 Task: Add Bachans Specialty Foods Original Japanese Barbecue Sauce to the cart.
Action: Mouse moved to (267, 104)
Screenshot: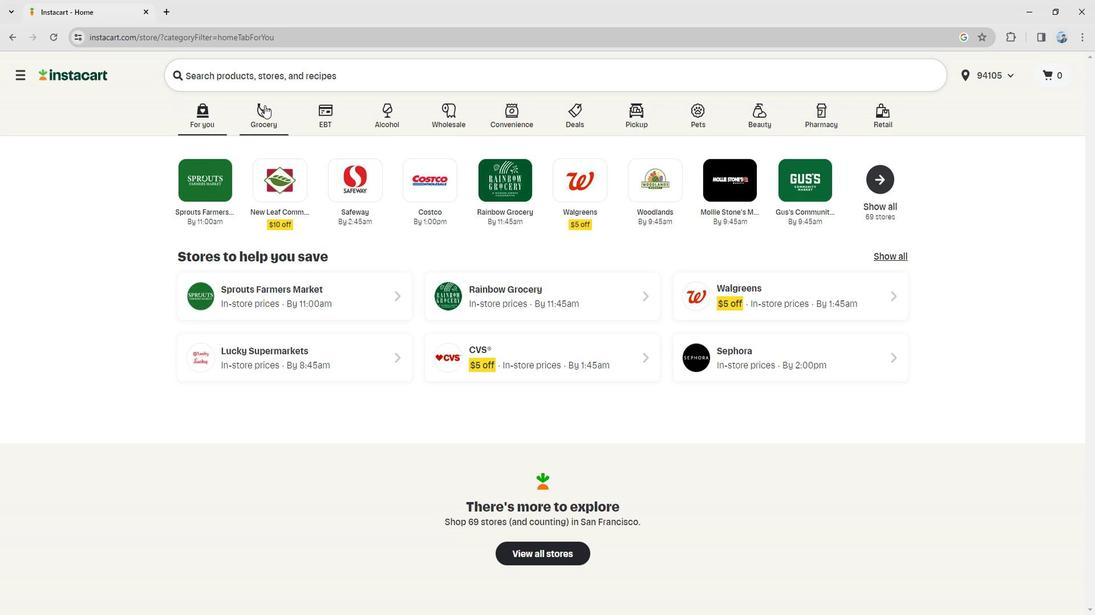 
Action: Mouse pressed left at (267, 104)
Screenshot: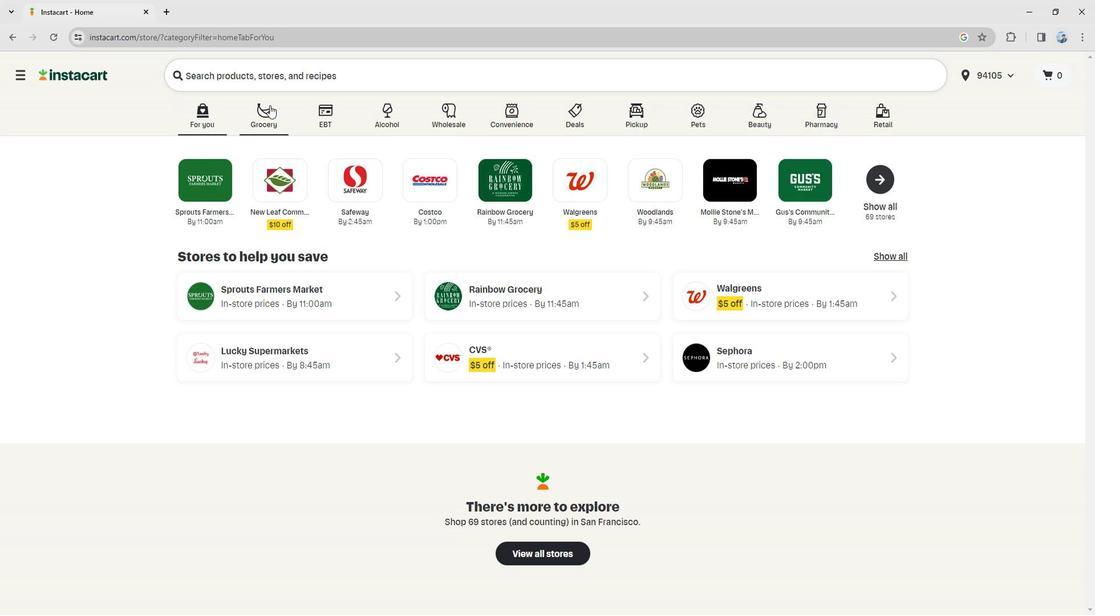 
Action: Mouse moved to (853, 174)
Screenshot: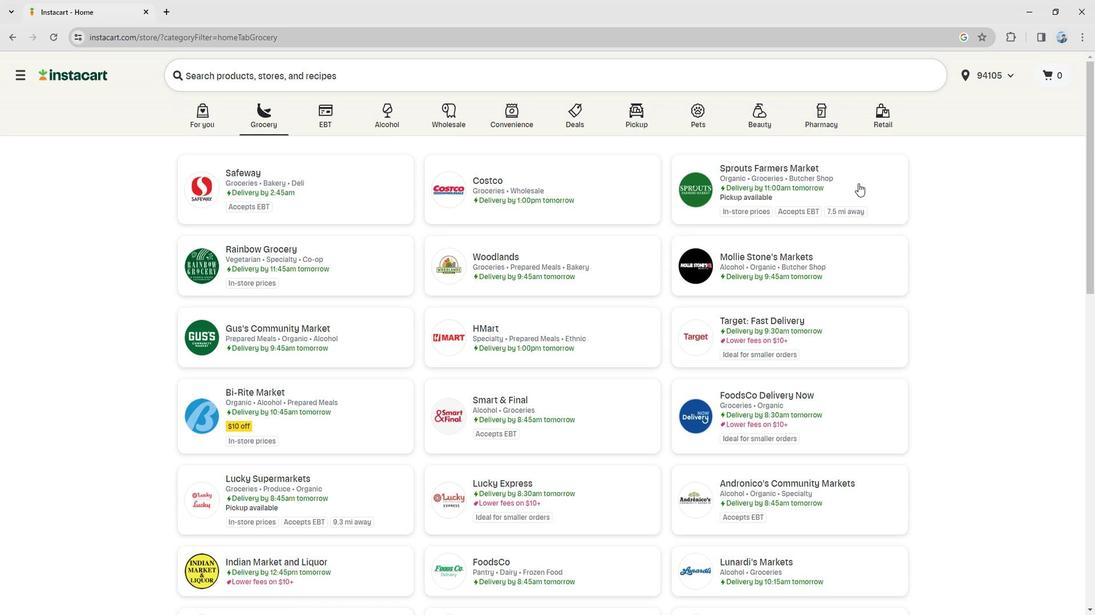 
Action: Mouse pressed left at (853, 174)
Screenshot: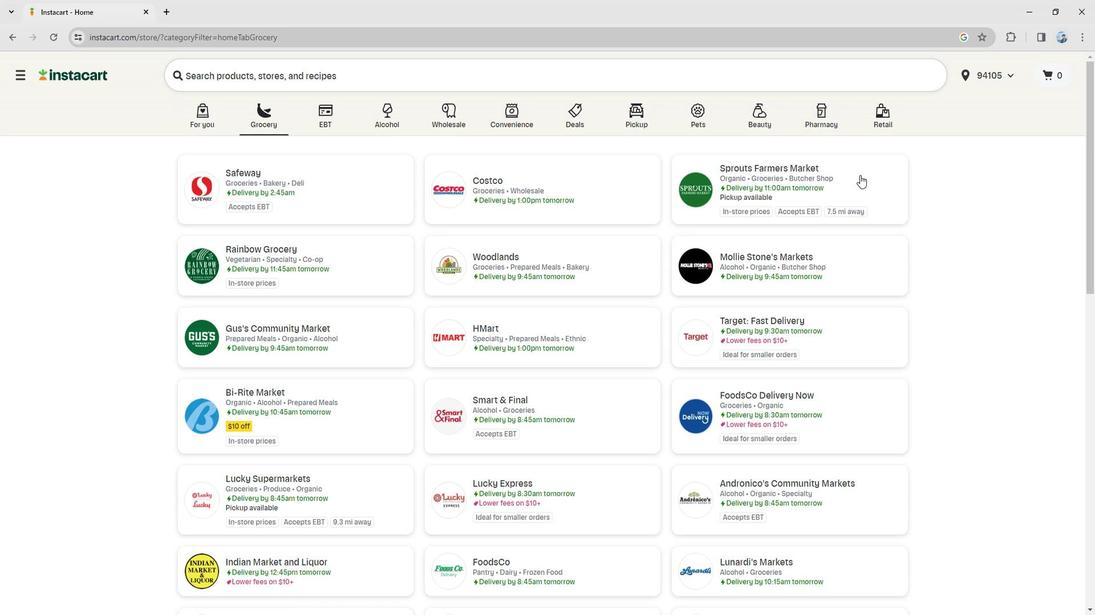 
Action: Mouse moved to (45, 328)
Screenshot: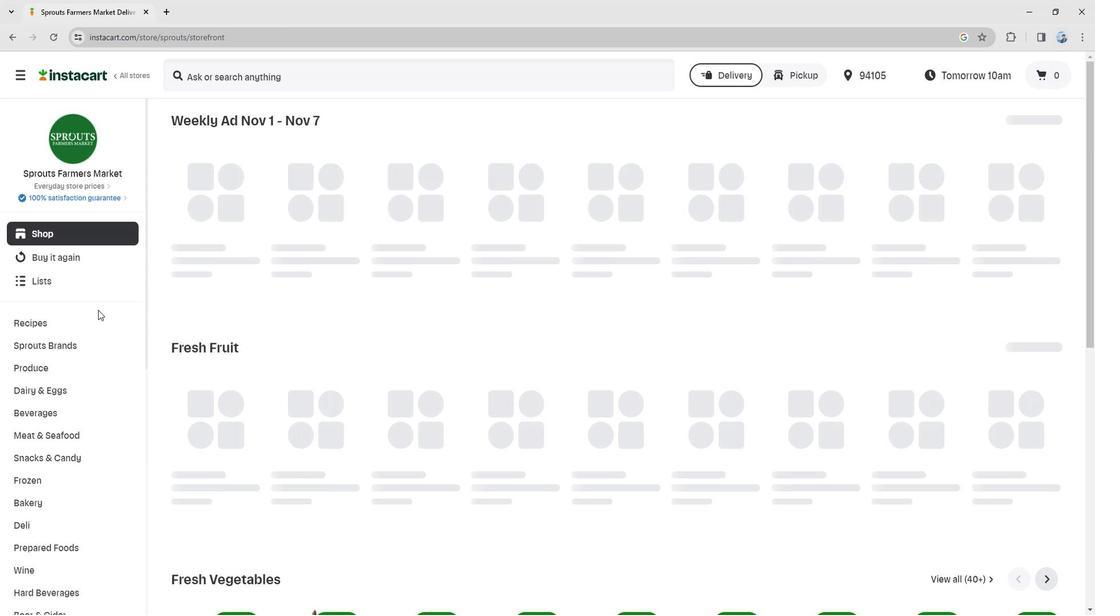 
Action: Mouse scrolled (45, 327) with delta (0, 0)
Screenshot: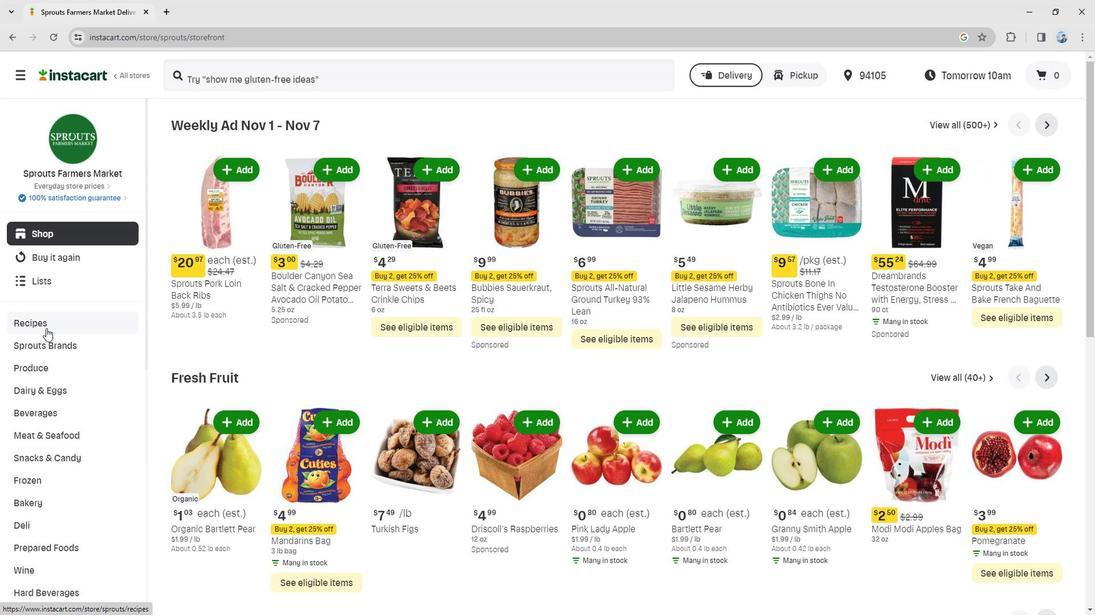 
Action: Mouse scrolled (45, 327) with delta (0, 0)
Screenshot: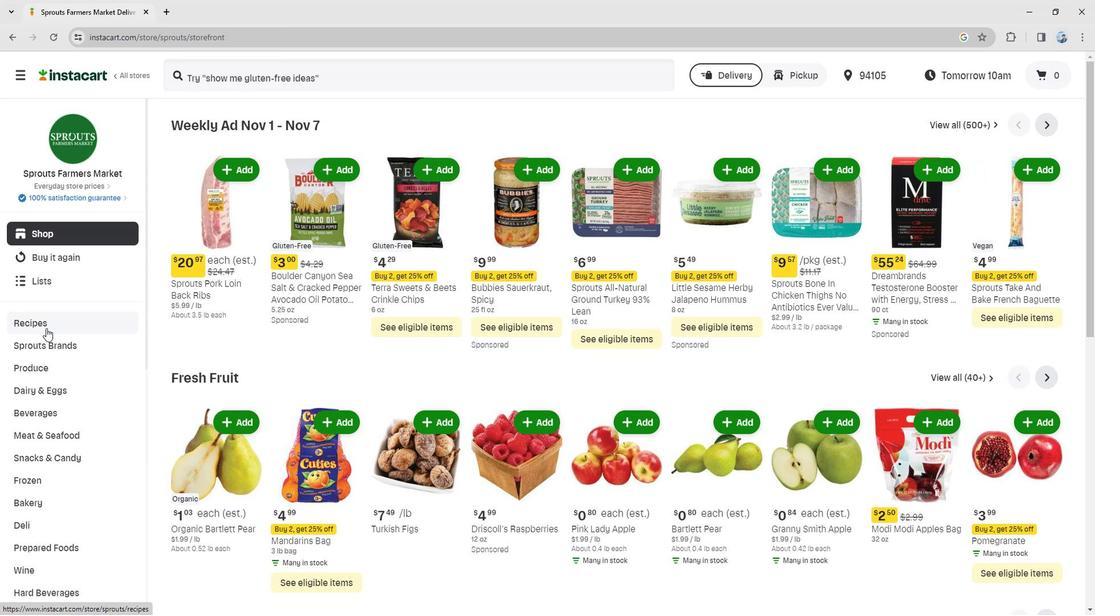 
Action: Mouse scrolled (45, 327) with delta (0, 0)
Screenshot: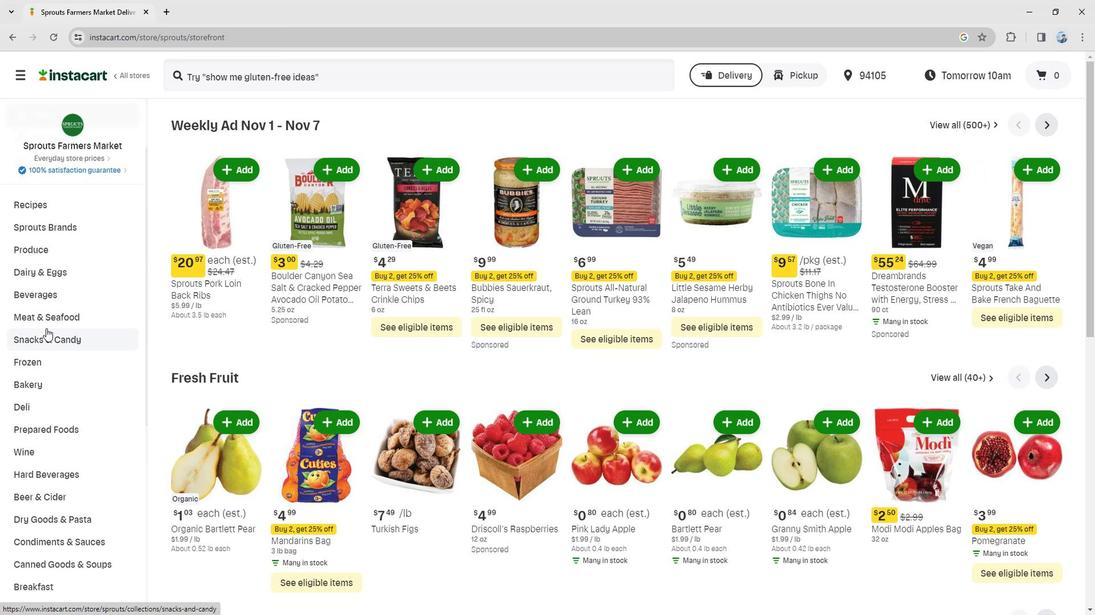 
Action: Mouse scrolled (45, 327) with delta (0, 0)
Screenshot: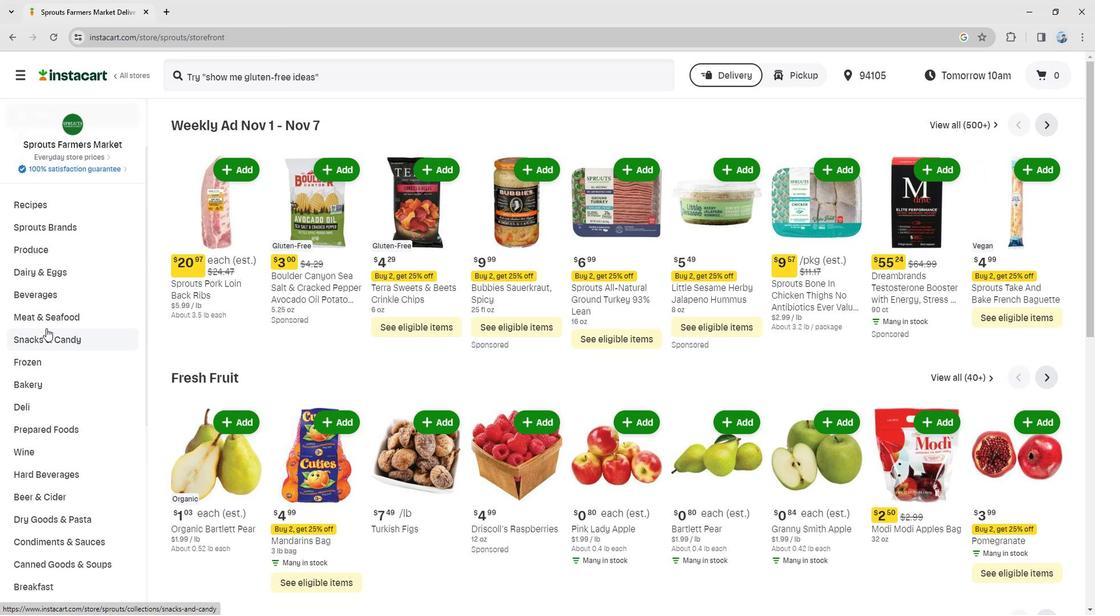 
Action: Mouse moved to (61, 427)
Screenshot: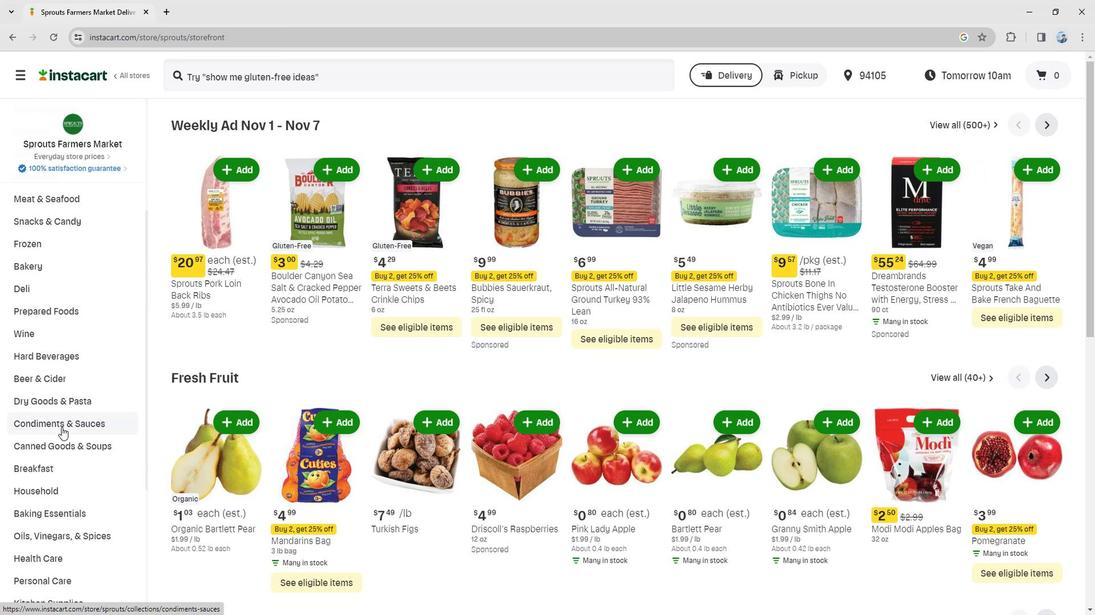
Action: Mouse pressed left at (61, 427)
Screenshot: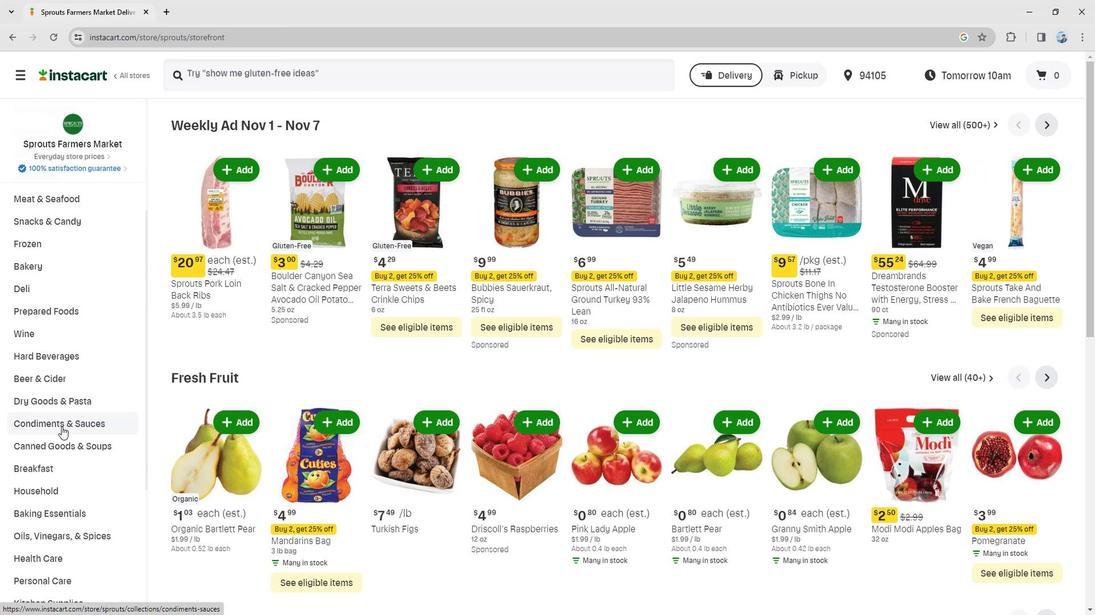 
Action: Mouse moved to (60, 426)
Screenshot: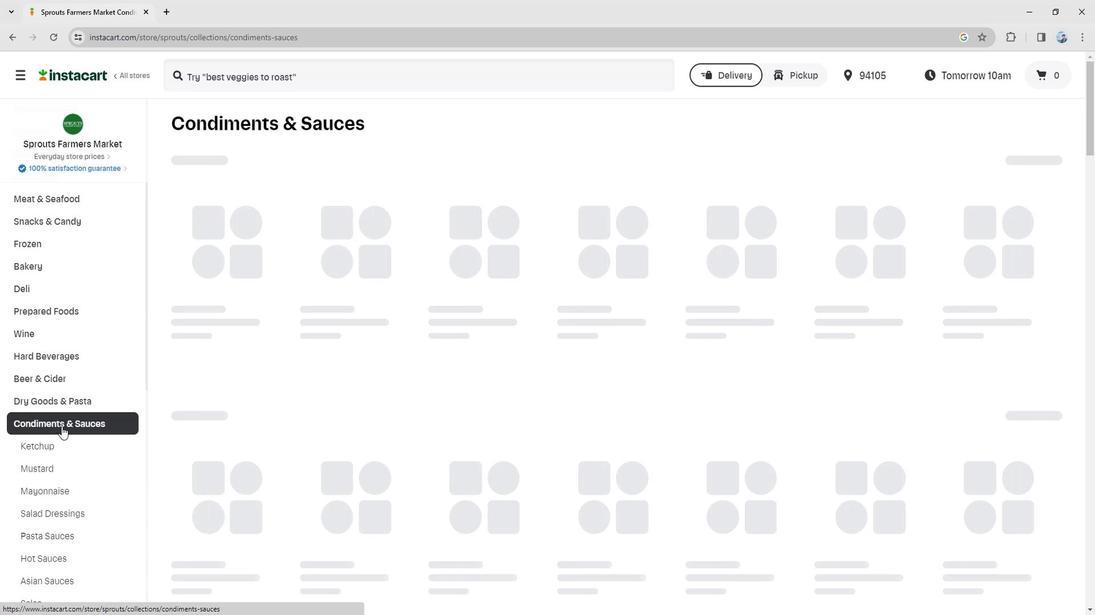 
Action: Mouse scrolled (60, 426) with delta (0, 0)
Screenshot: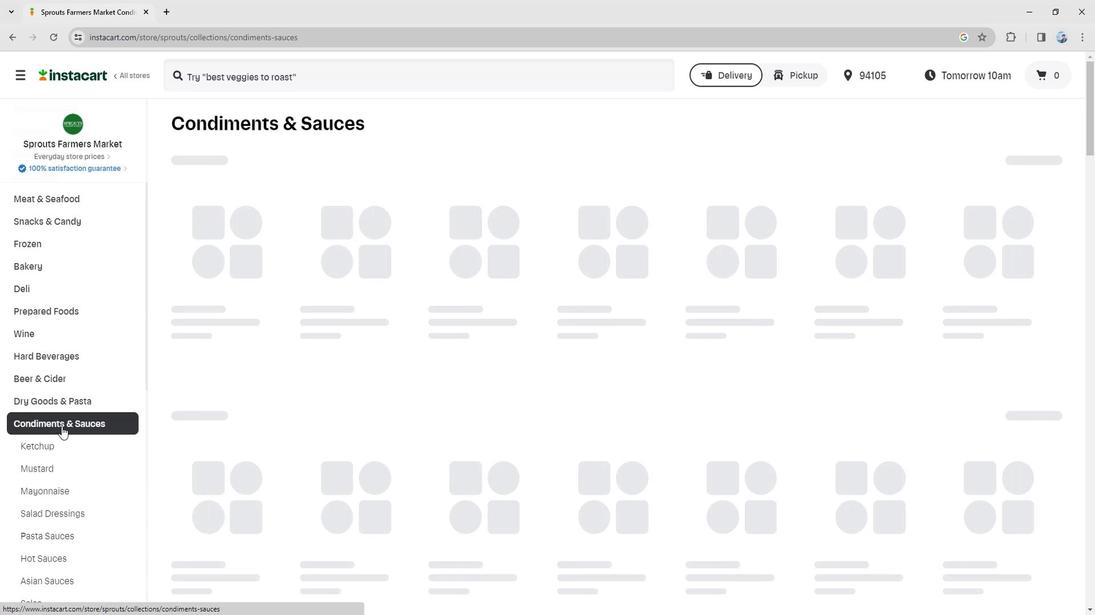 
Action: Mouse scrolled (60, 426) with delta (0, 0)
Screenshot: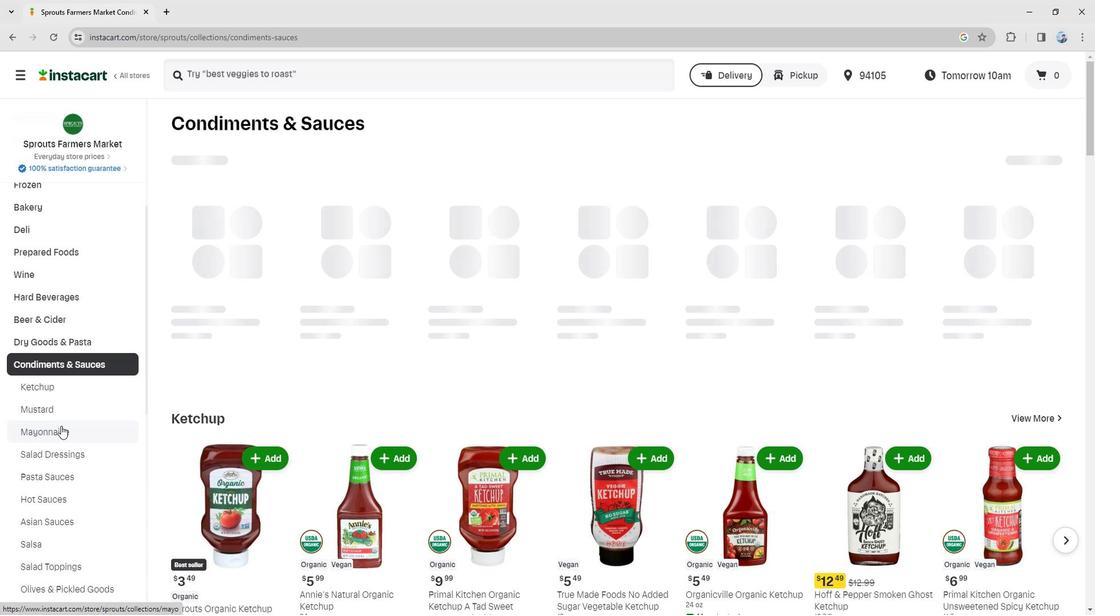 
Action: Mouse scrolled (60, 426) with delta (0, 0)
Screenshot: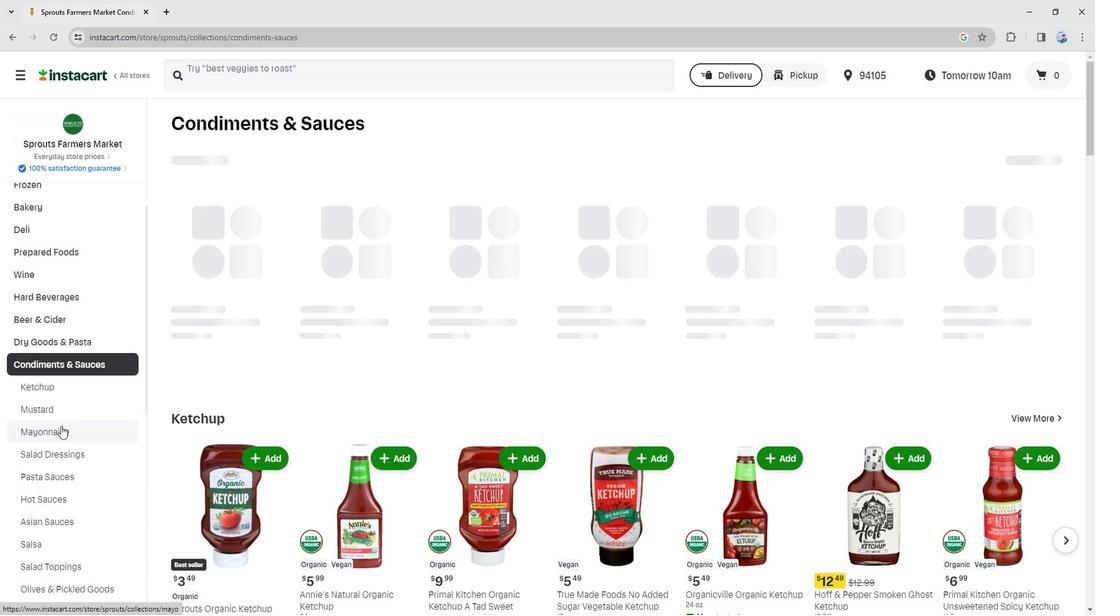 
Action: Mouse scrolled (60, 426) with delta (0, 0)
Screenshot: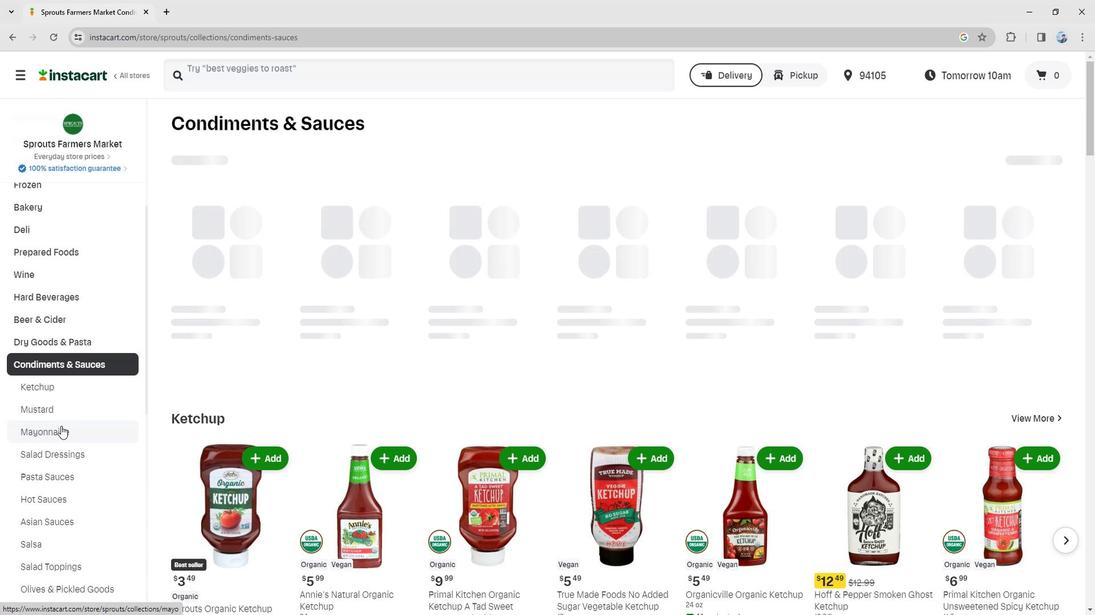 
Action: Mouse moved to (52, 490)
Screenshot: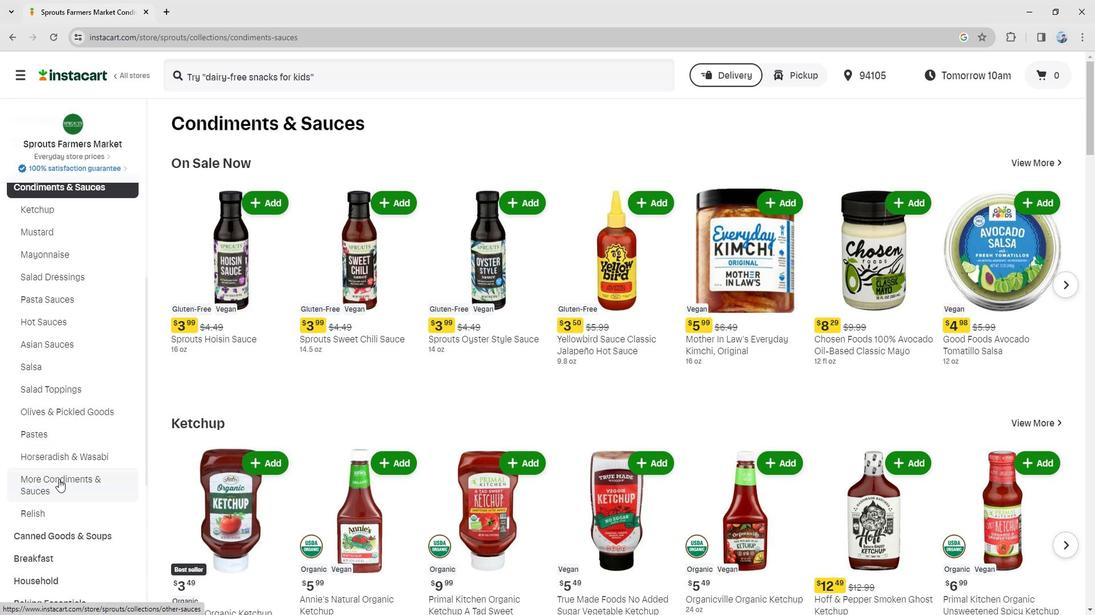 
Action: Mouse pressed left at (52, 490)
Screenshot: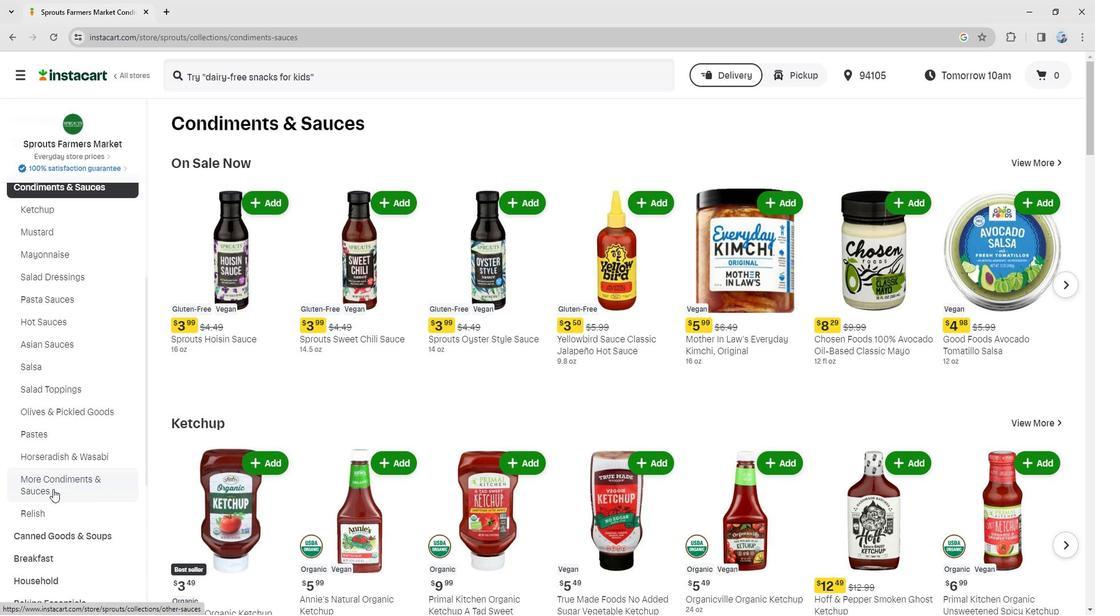 
Action: Mouse moved to (258, 79)
Screenshot: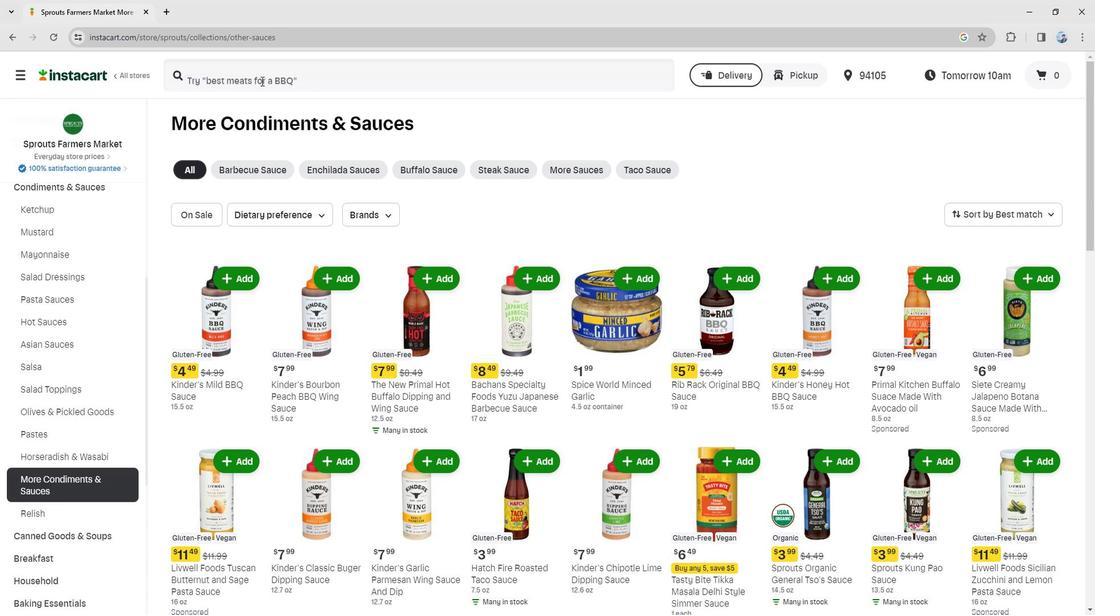 
Action: Mouse pressed left at (258, 79)
Screenshot: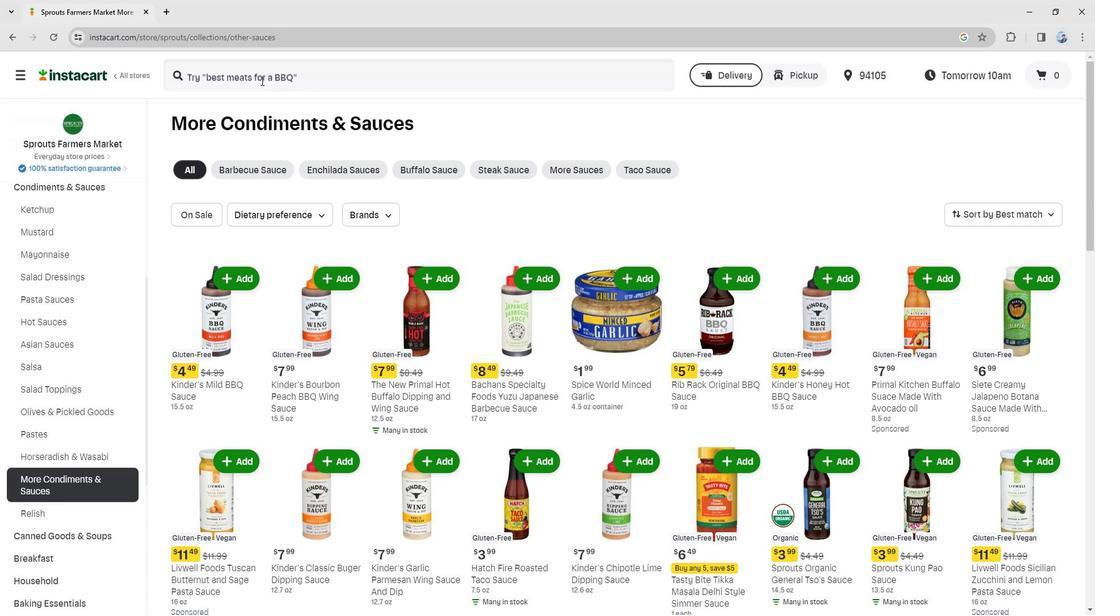 
Action: Key pressed <Key.shift>Bachans<Key.space><Key.shift>Specialty<Key.space><Key.shift>Foods<Key.space><Key.shift>Original<Key.space><Key.shift>japanese<Key.space><Key.shift>Barbecue<Key.space><Key.shift>Sauce<Key.enter>
Screenshot: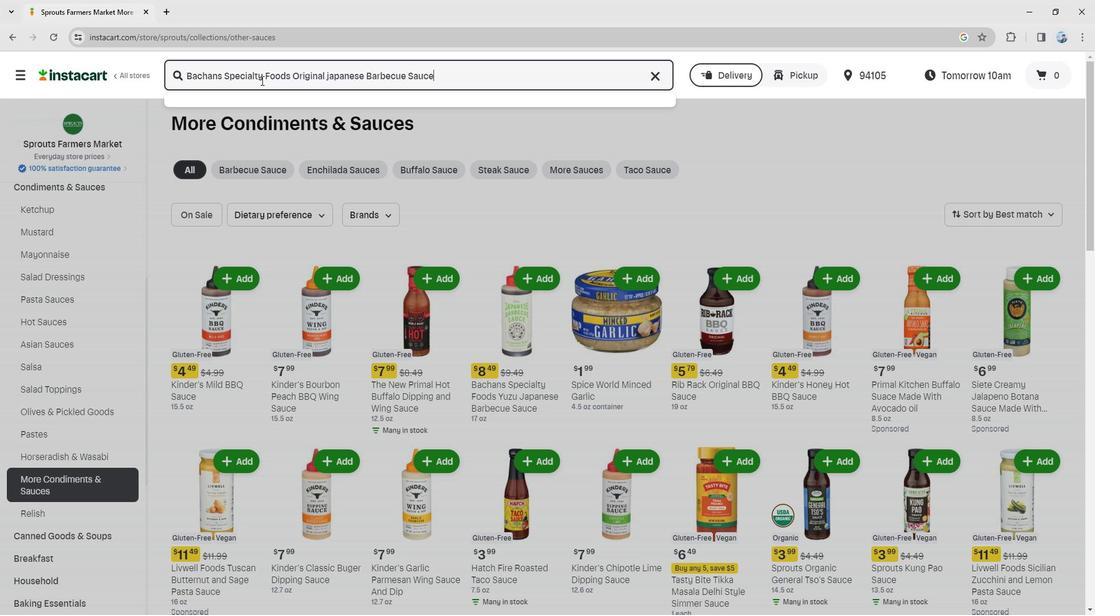 
Action: Mouse moved to (308, 185)
Screenshot: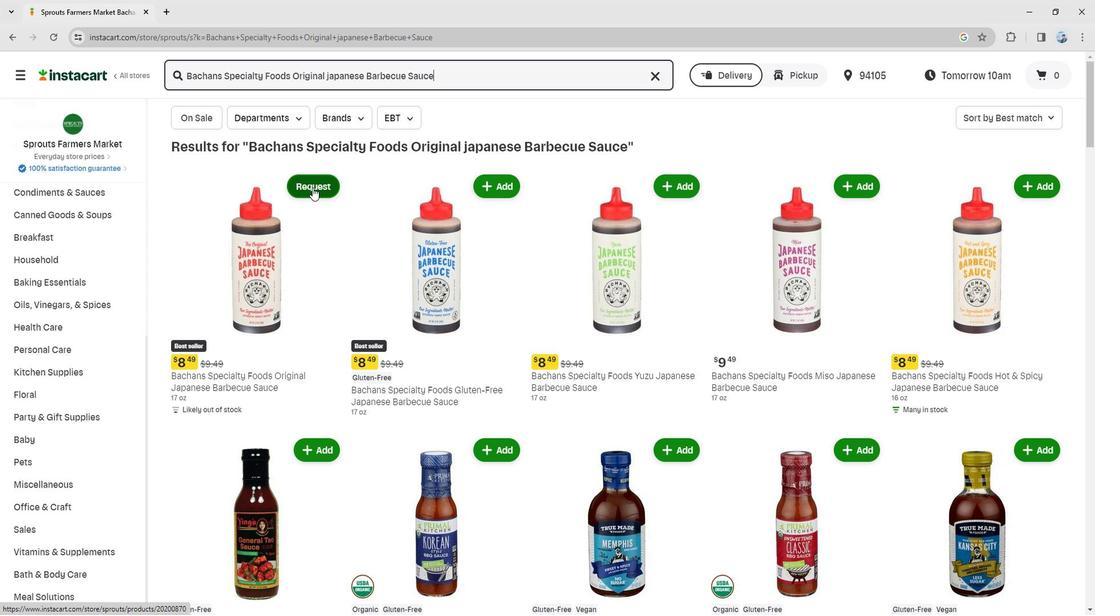 
Action: Mouse pressed left at (308, 185)
Screenshot: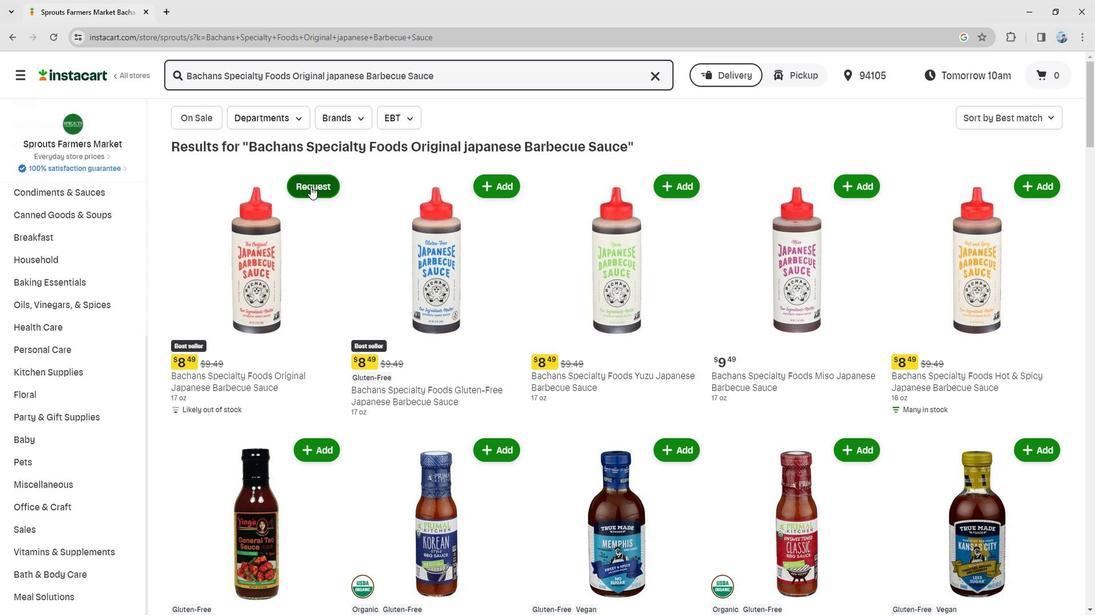 
Action: Mouse moved to (552, 488)
Screenshot: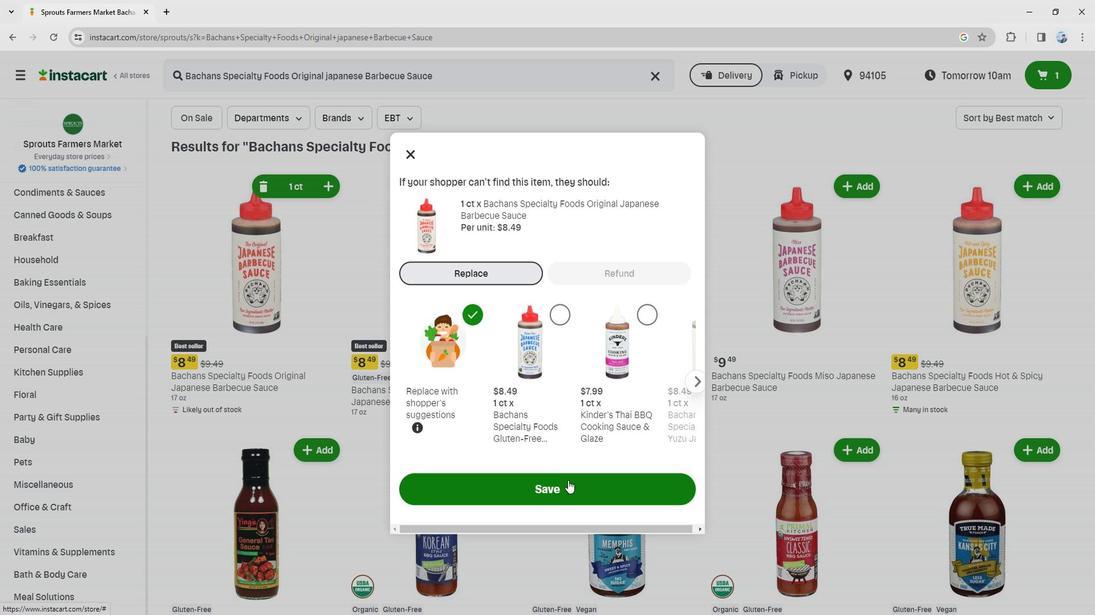 
Action: Mouse pressed left at (552, 488)
Screenshot: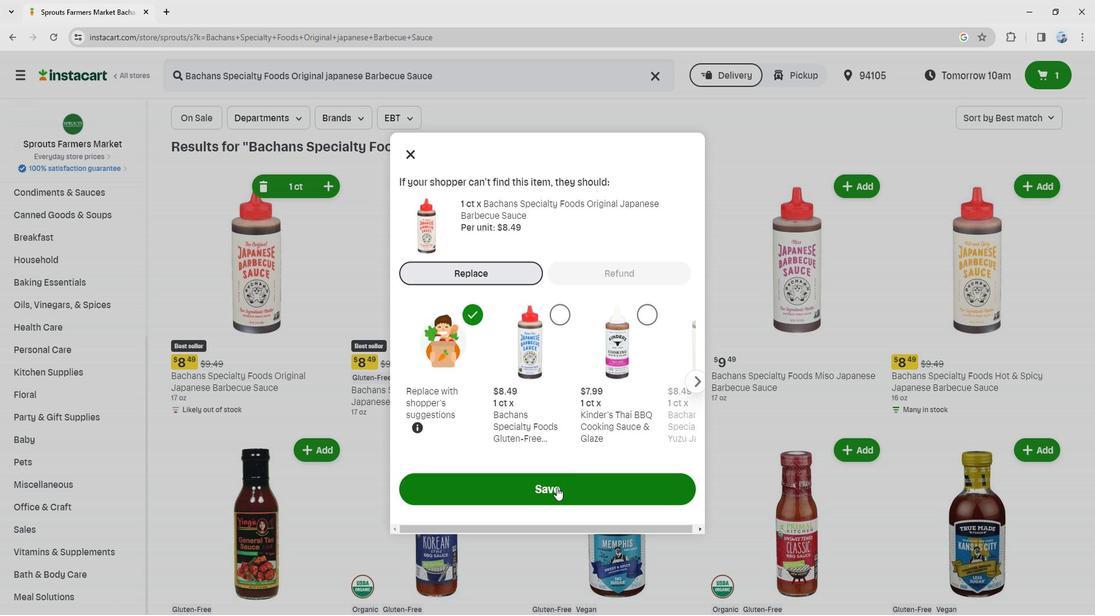 
Action: Mouse moved to (496, 373)
Screenshot: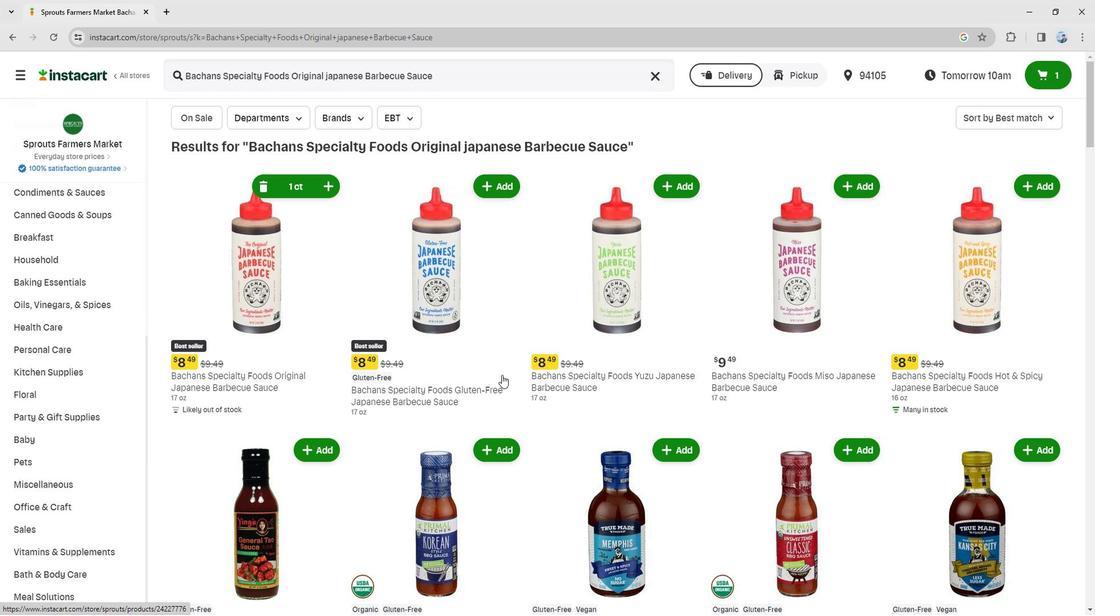 
